 Task: Look for gluten-free products in the category "Canned Cocktails".
Action: Mouse moved to (756, 259)
Screenshot: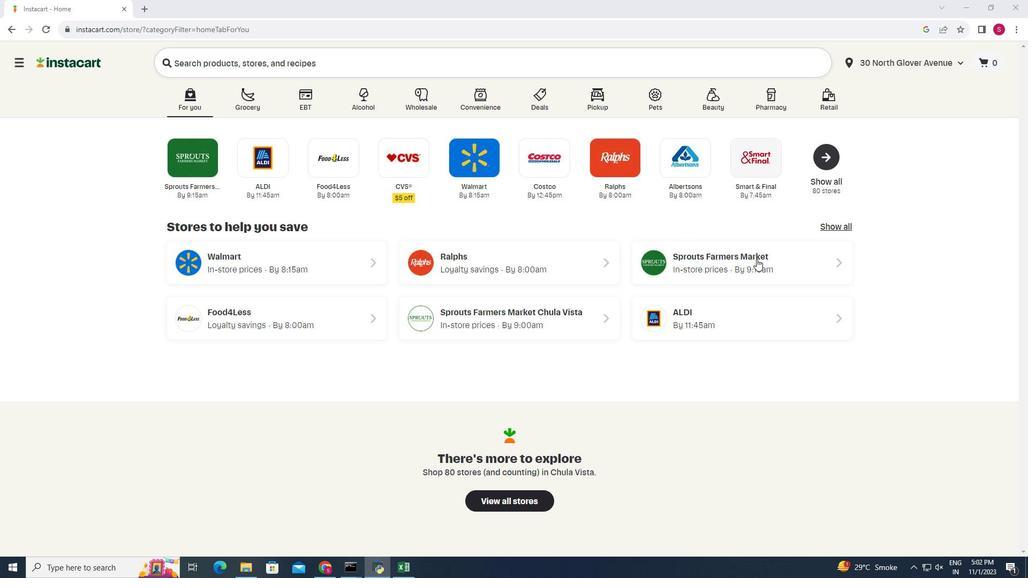 
Action: Mouse pressed left at (756, 259)
Screenshot: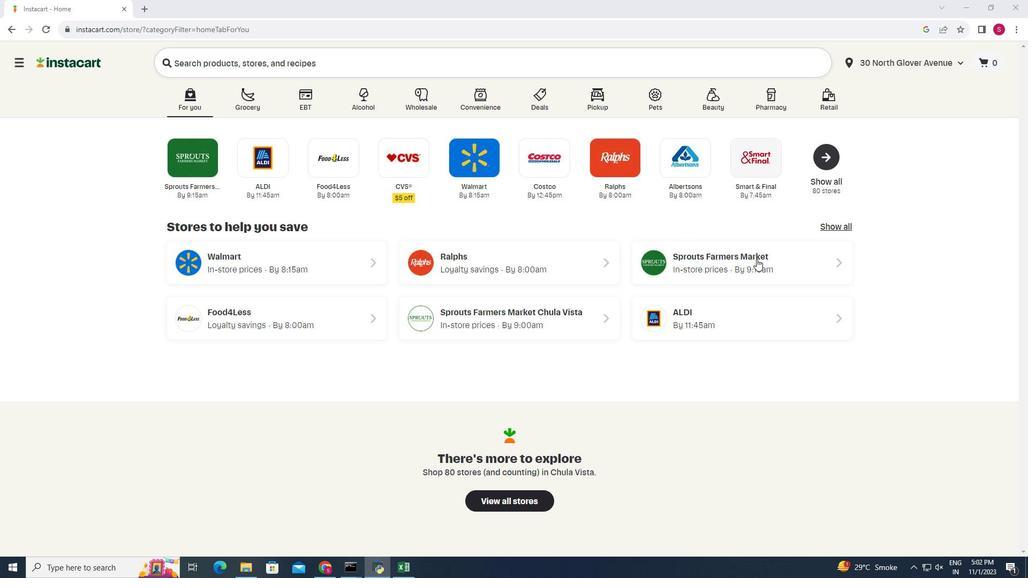 
Action: Mouse moved to (58, 529)
Screenshot: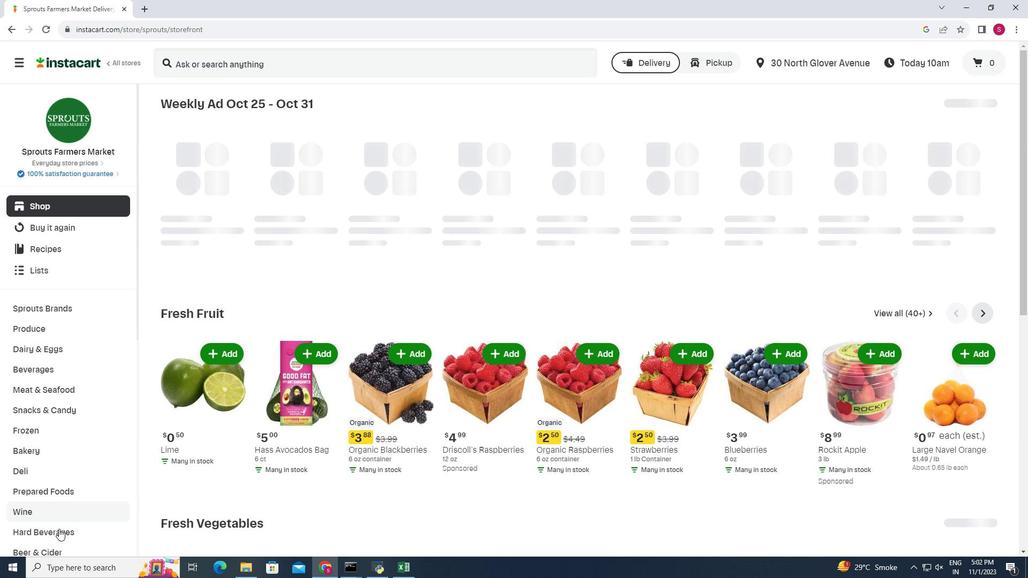 
Action: Mouse pressed left at (58, 529)
Screenshot: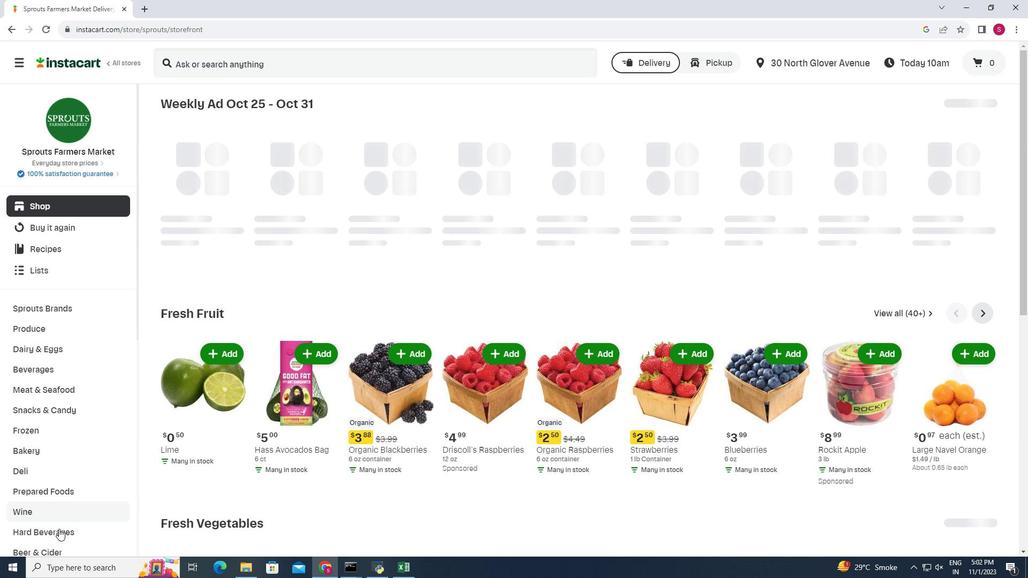 
Action: Mouse moved to (431, 129)
Screenshot: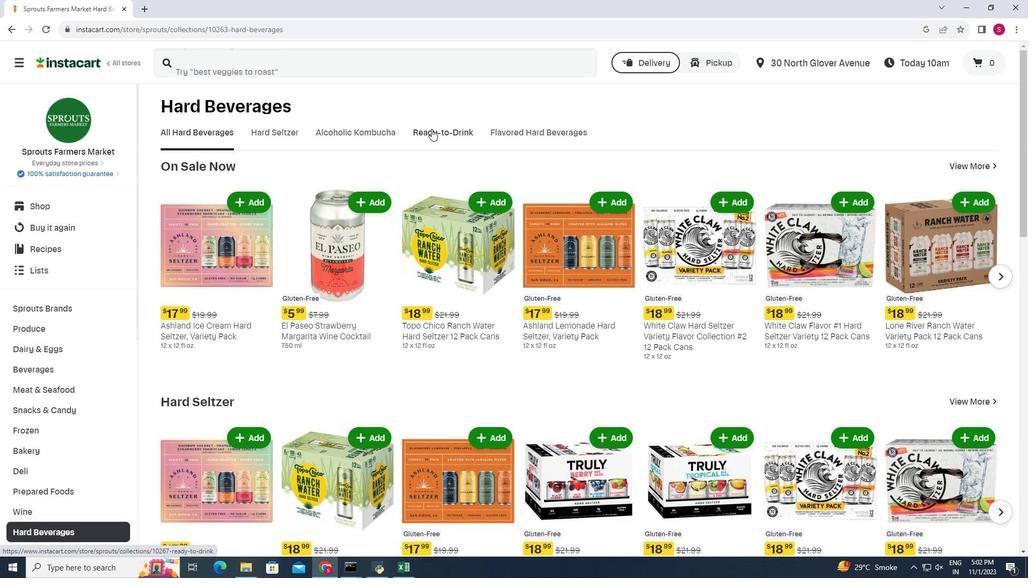 
Action: Mouse pressed left at (431, 129)
Screenshot: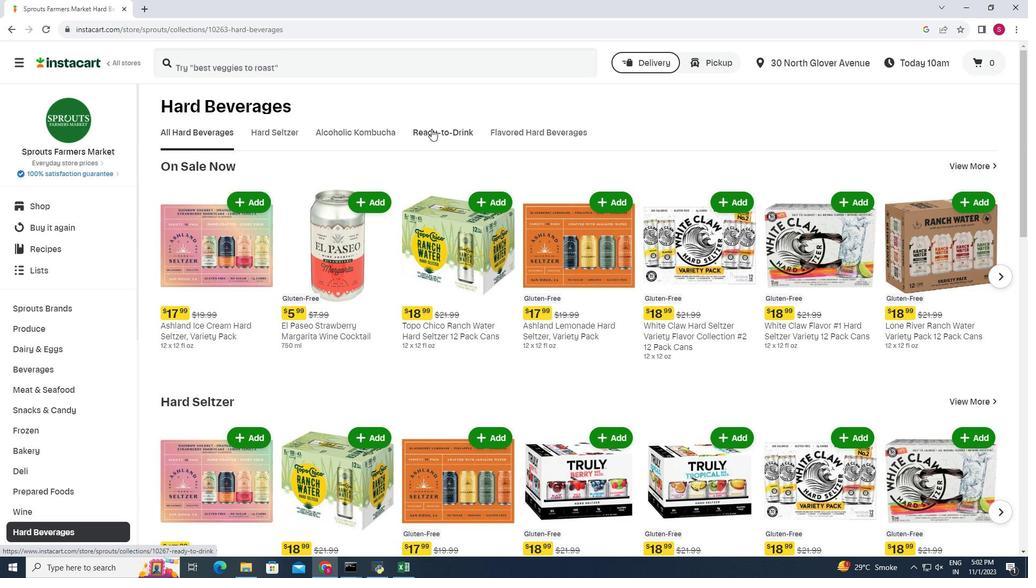 
Action: Mouse moved to (277, 314)
Screenshot: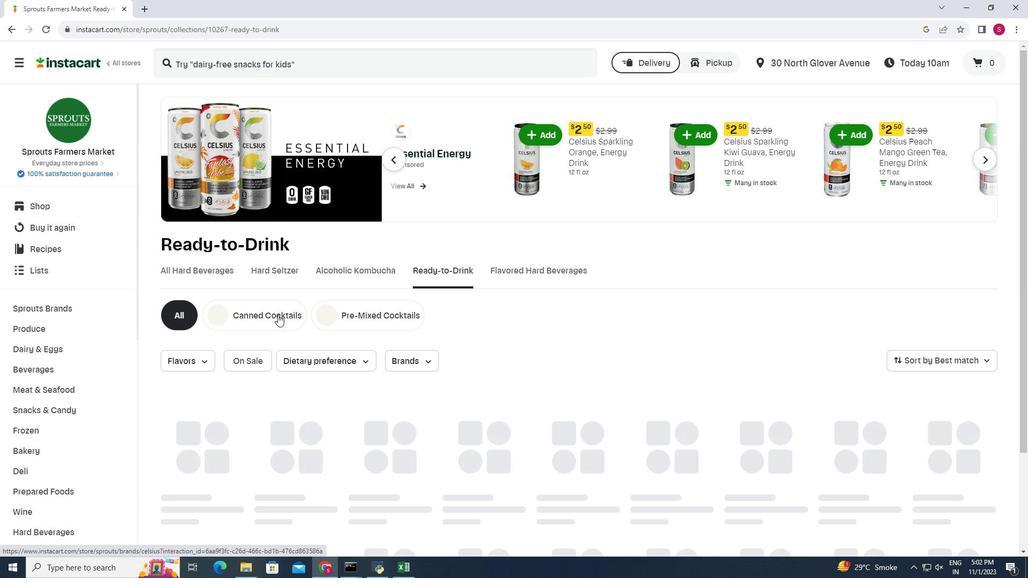 
Action: Mouse pressed left at (277, 314)
Screenshot: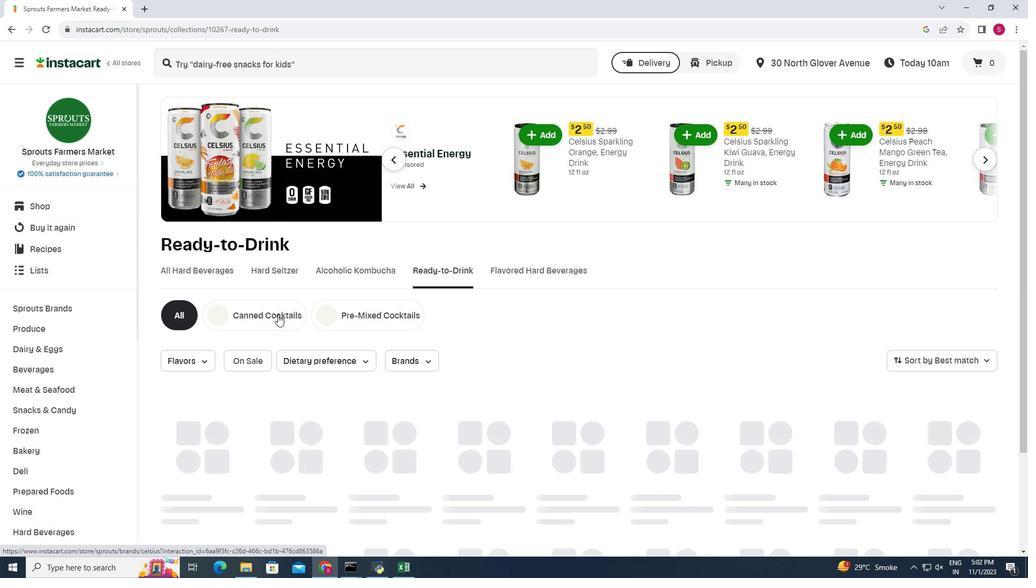 
Action: Mouse moved to (252, 361)
Screenshot: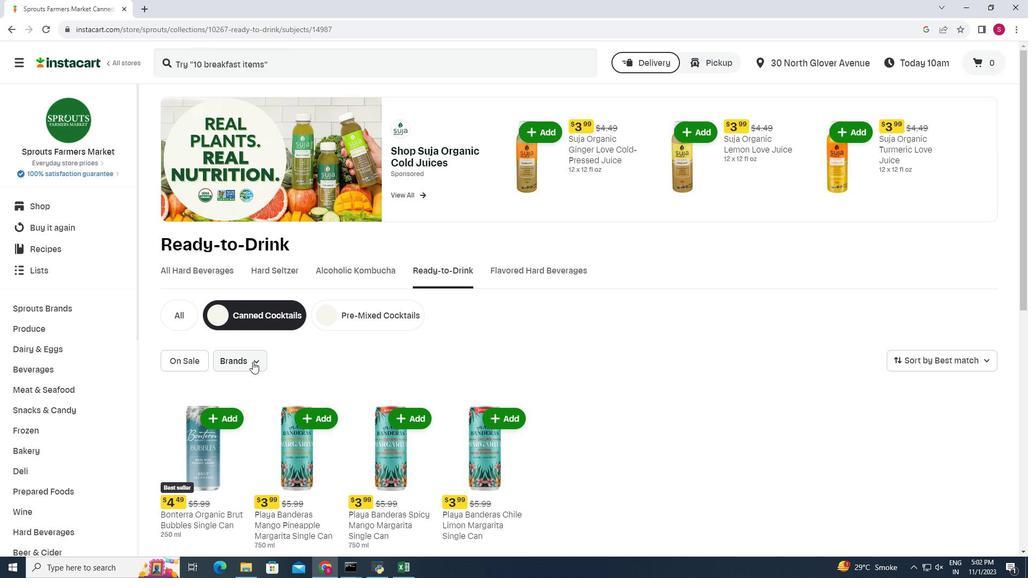 
Action: Mouse pressed left at (252, 361)
Screenshot: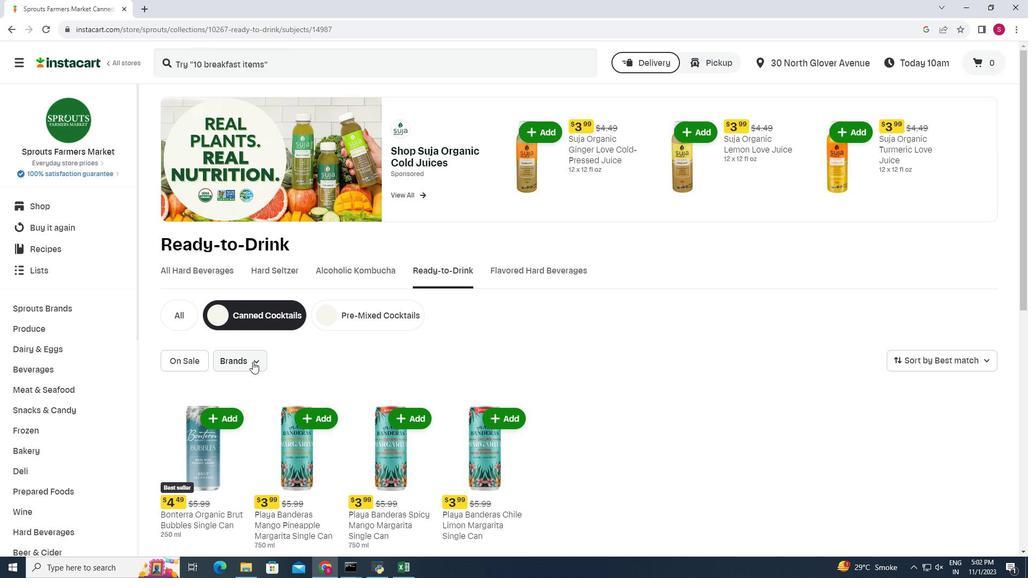 
Action: Mouse moved to (297, 348)
Screenshot: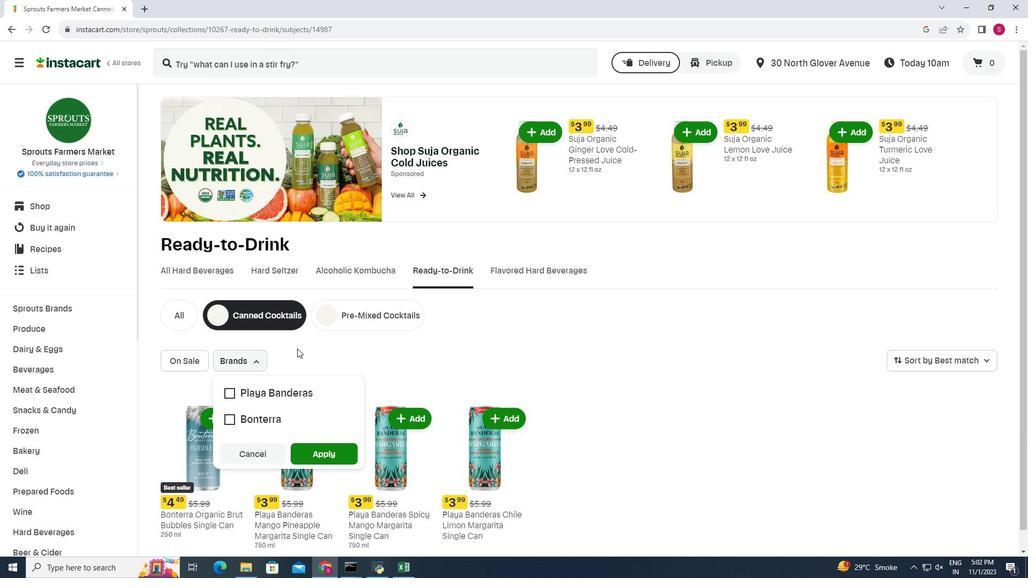 
Action: Mouse pressed left at (297, 348)
Screenshot: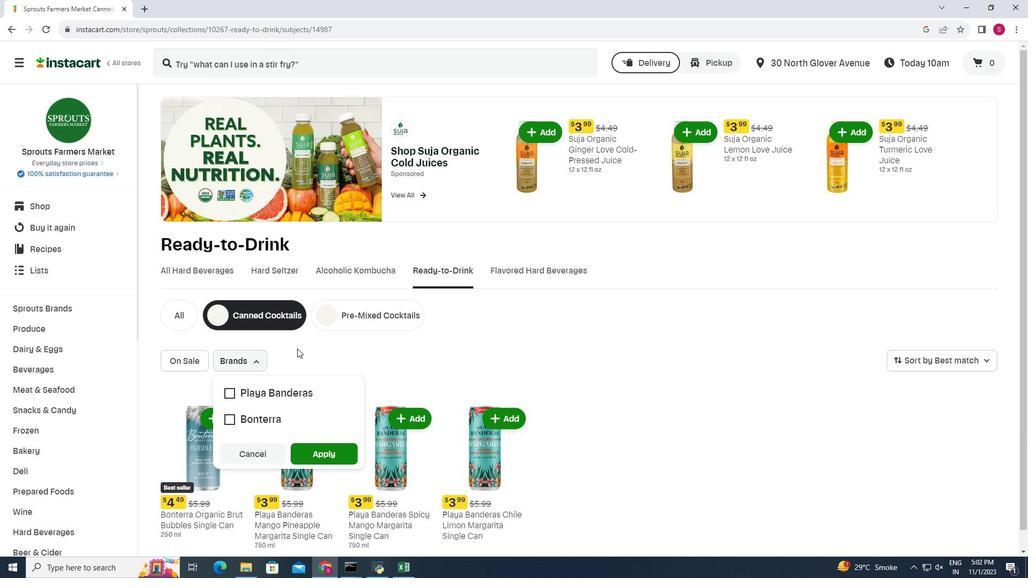 
Action: Mouse moved to (304, 348)
Screenshot: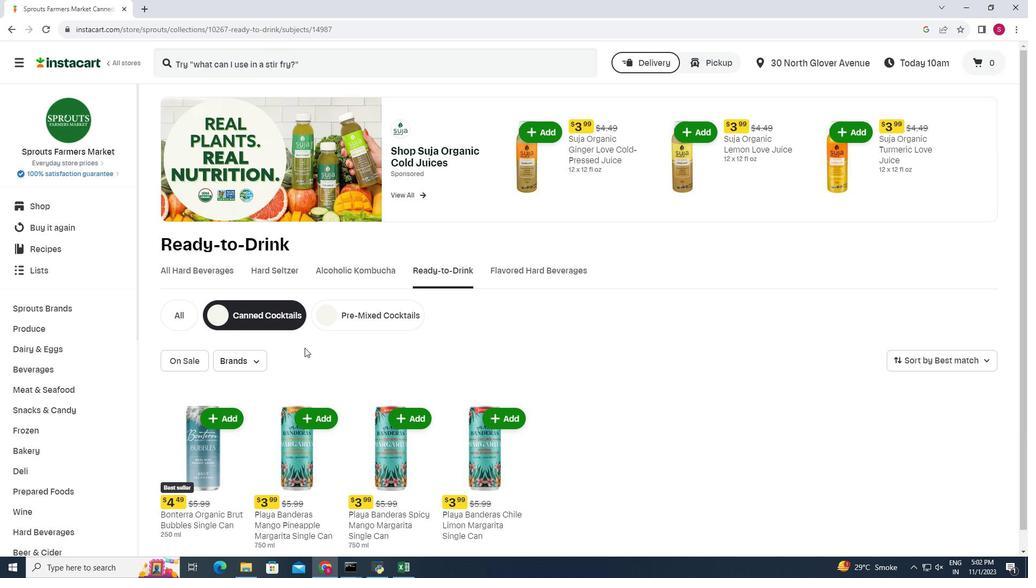 
Action: Mouse scrolled (304, 347) with delta (0, 0)
Screenshot: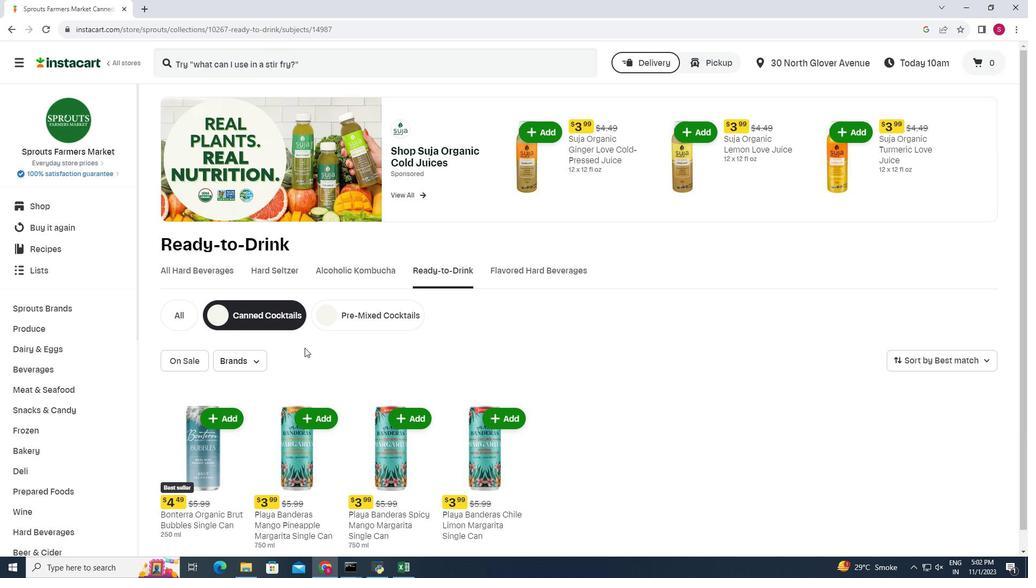 
Action: Mouse scrolled (304, 347) with delta (0, 0)
Screenshot: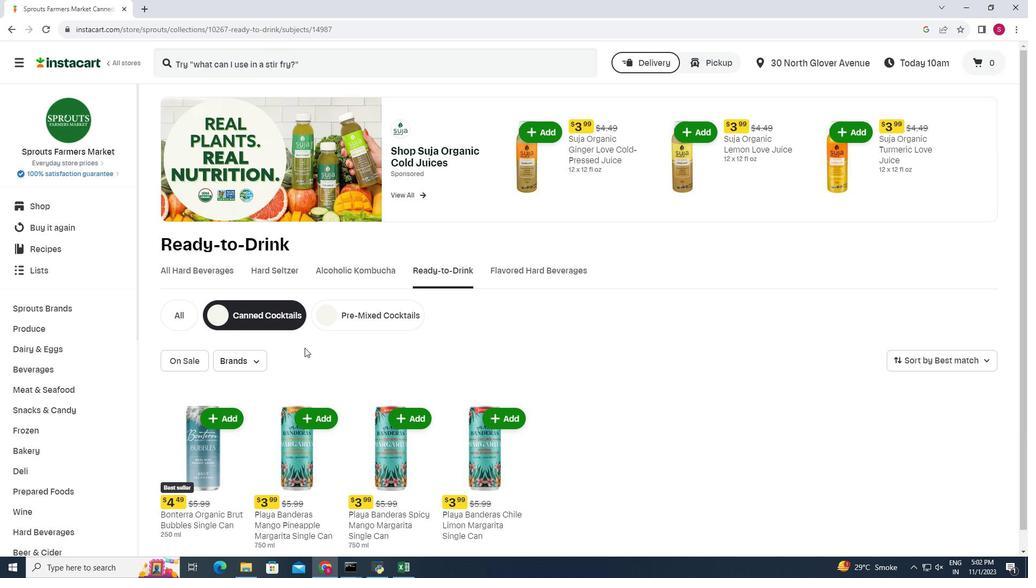 
Action: Mouse scrolled (304, 347) with delta (0, 0)
Screenshot: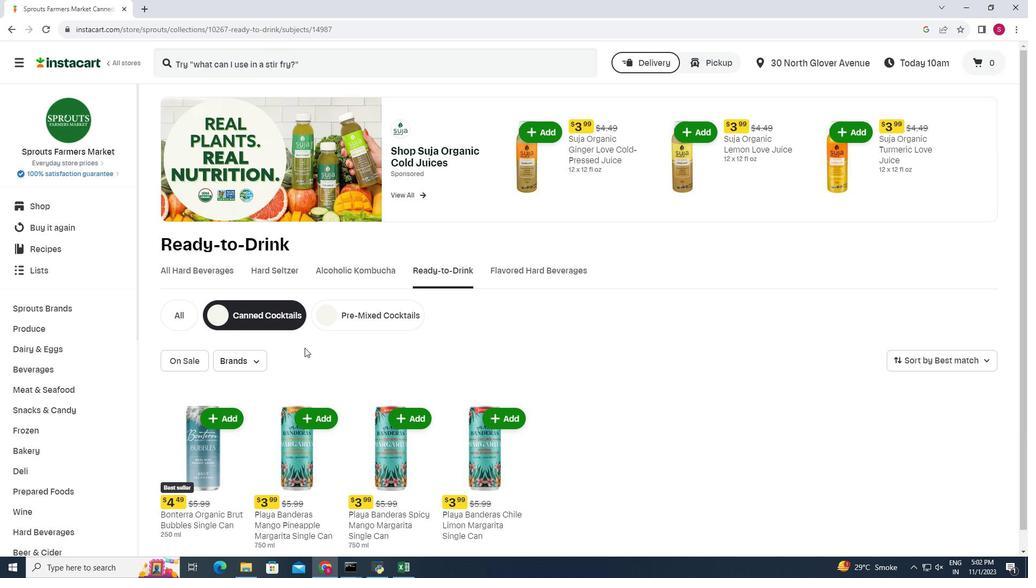 
